 Task: Create New Customer with Customer Name: Rainforest Cafe, Billing Address Line1: 1137 Sharon Lane, Billing Address Line2:  South Bend, Billing Address Line3:  Indiana 46625
Action: Mouse moved to (149, 29)
Screenshot: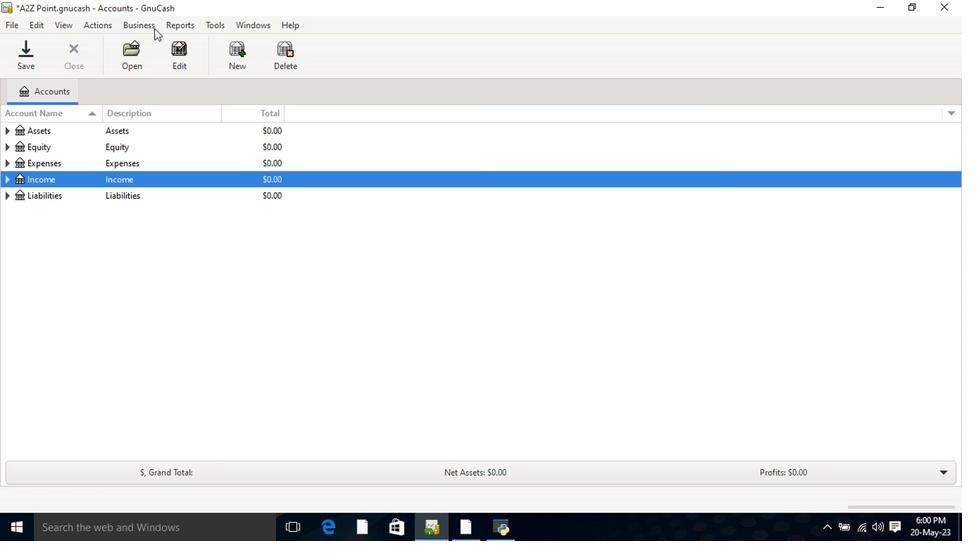 
Action: Mouse pressed left at (149, 29)
Screenshot: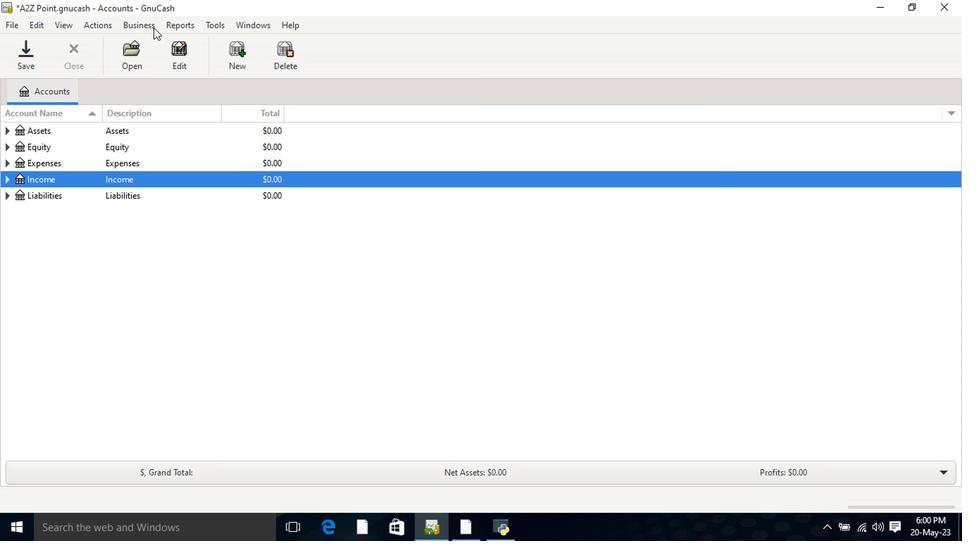 
Action: Mouse moved to (157, 43)
Screenshot: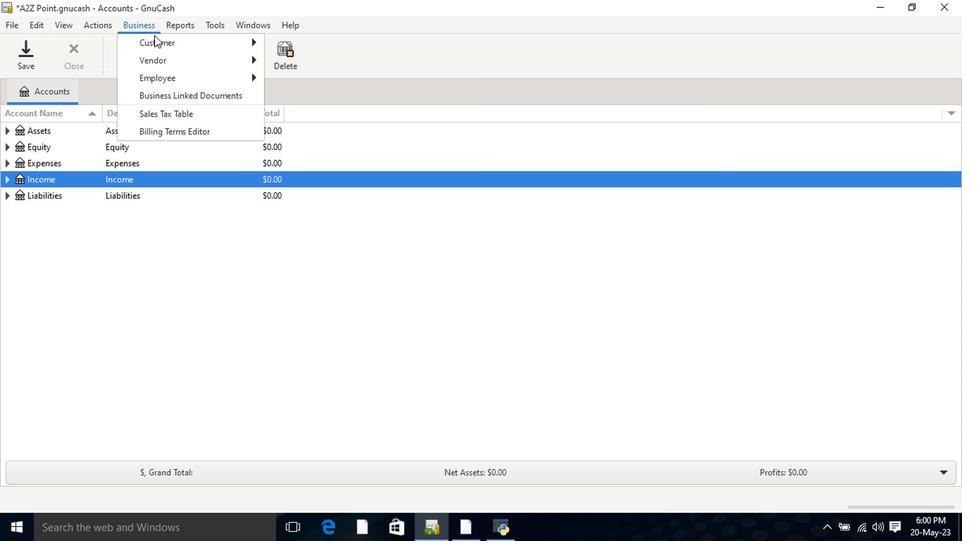 
Action: Mouse pressed left at (157, 43)
Screenshot: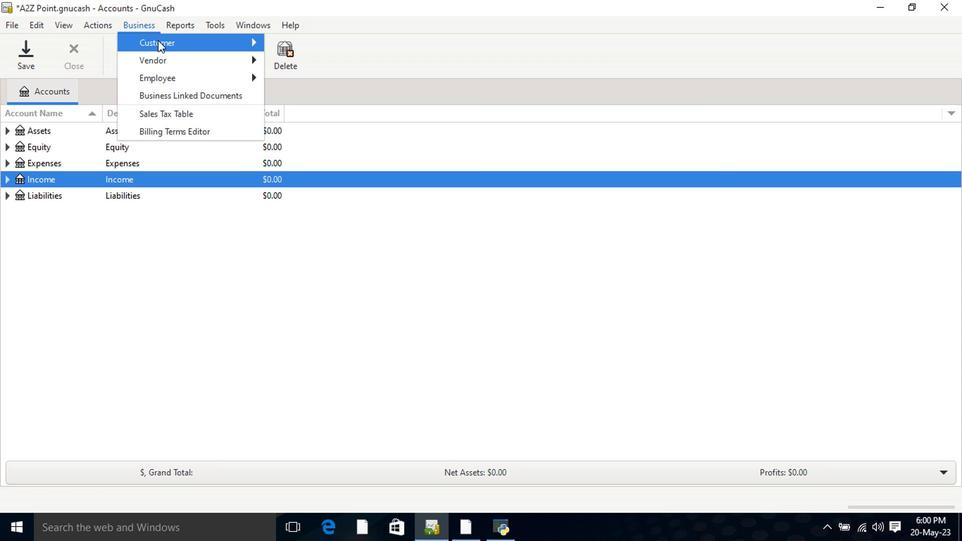 
Action: Mouse moved to (292, 60)
Screenshot: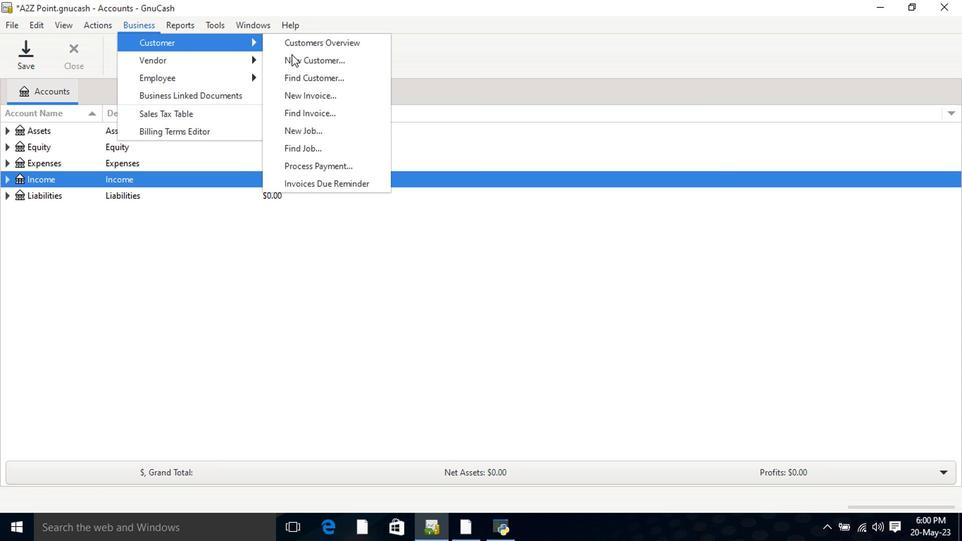 
Action: Mouse pressed left at (292, 60)
Screenshot: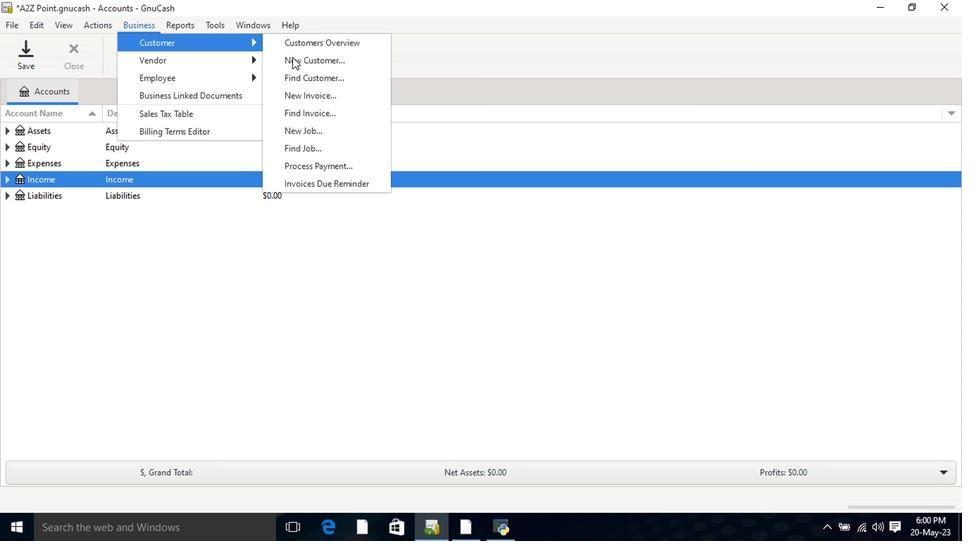 
Action: Mouse moved to (367, 160)
Screenshot: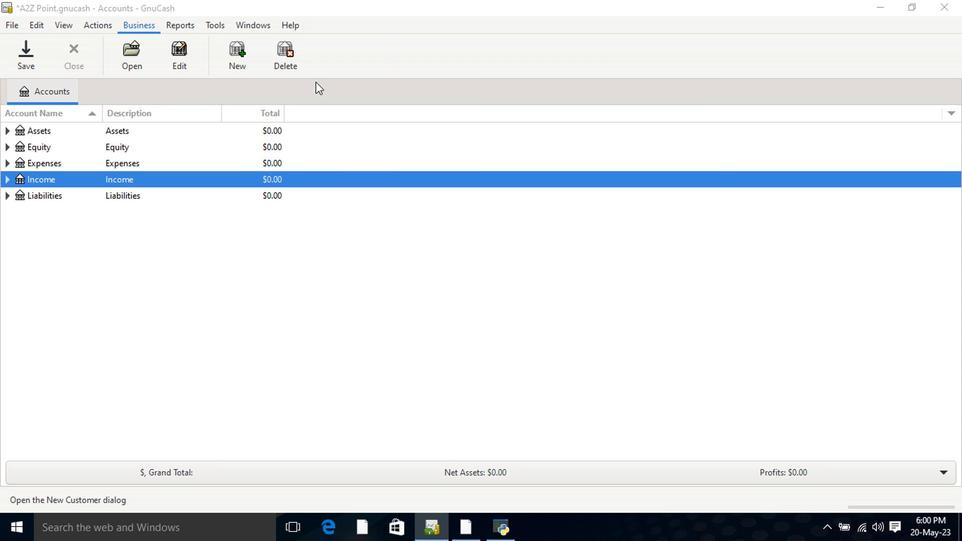 
Action: Key pressed <Key.shift>Rainforest<Key.space><Key.shift>Cafe<Key.tab><Key.tab><Key.tab>1137<Key.space><Key.shift><Key.shift>Sharon<Key.space><Key.shift>Lane<Key.tab><Key.shift>South<Key.tab><Key.shift>In<Key.tab>
Screenshot: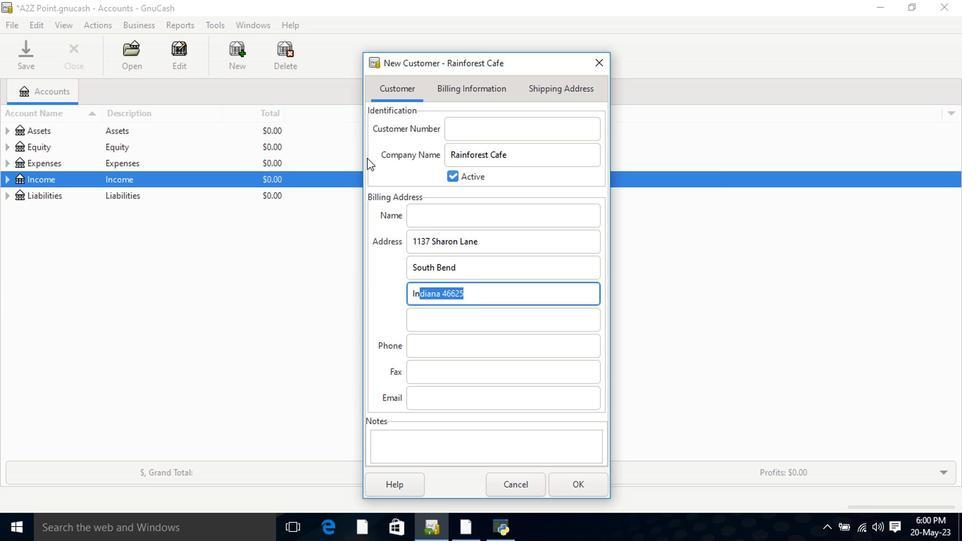 
Action: Mouse moved to (571, 485)
Screenshot: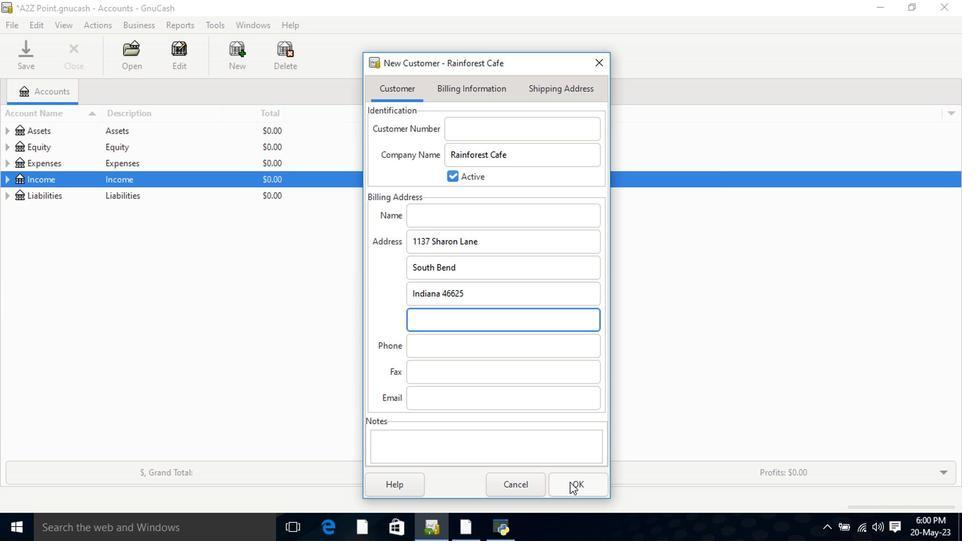 
Action: Mouse pressed left at (571, 485)
Screenshot: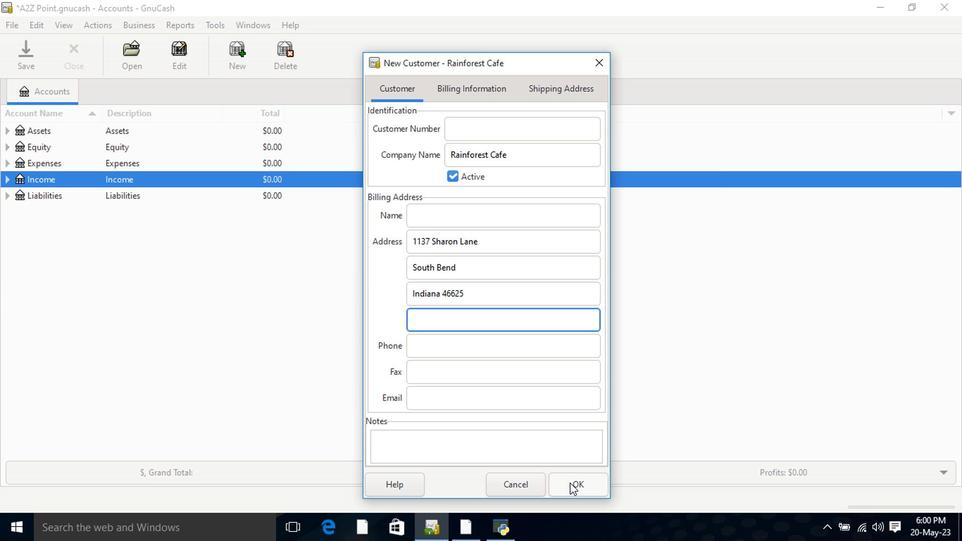 
